 Task: Select the auto option at the end of the line.
Action: Mouse moved to (18, 548)
Screenshot: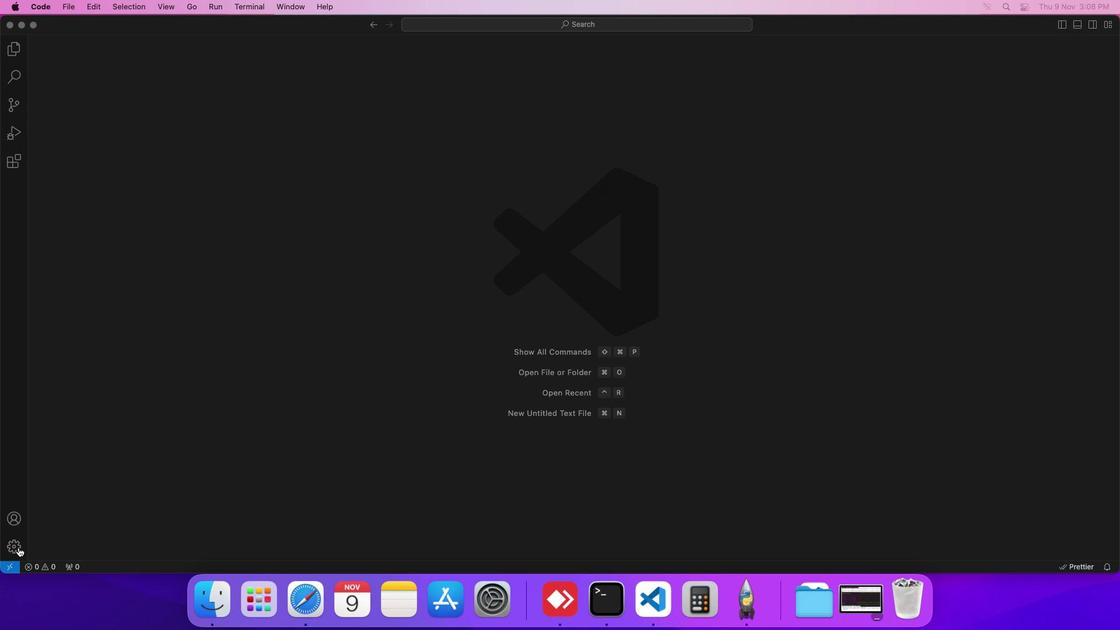 
Action: Mouse pressed left at (18, 548)
Screenshot: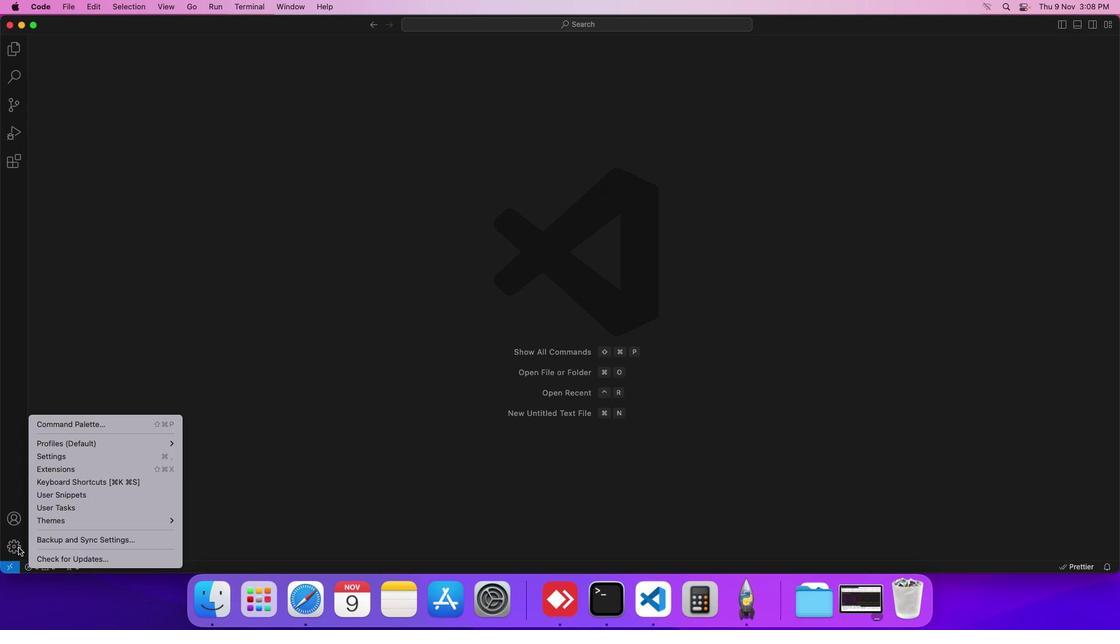 
Action: Mouse moved to (89, 459)
Screenshot: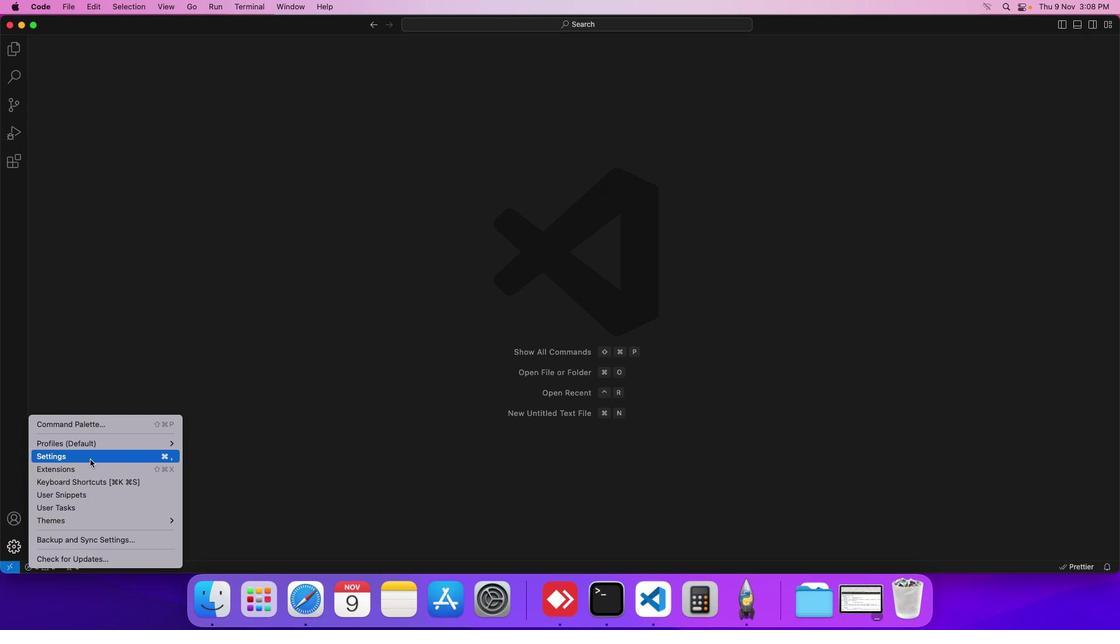 
Action: Mouse pressed left at (89, 459)
Screenshot: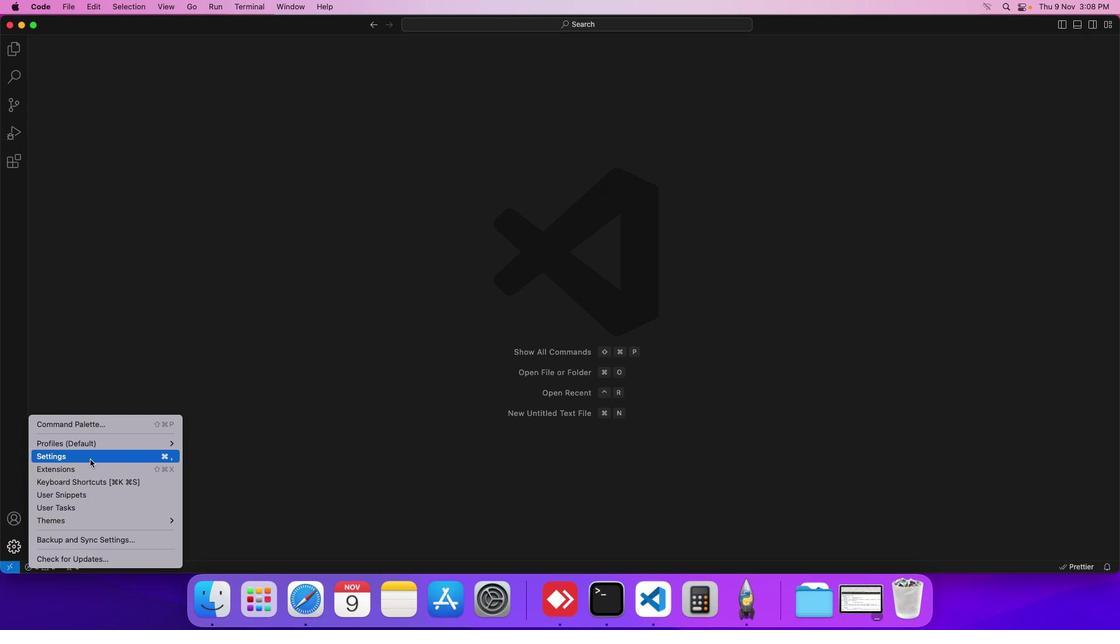 
Action: Mouse moved to (260, 210)
Screenshot: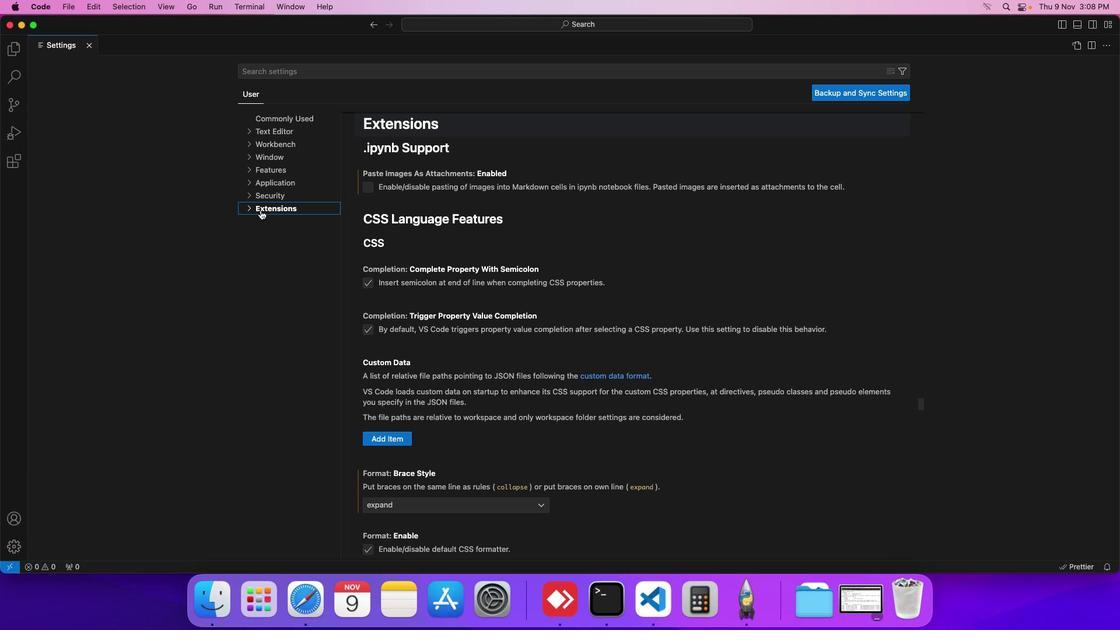 
Action: Mouse pressed left at (260, 210)
Screenshot: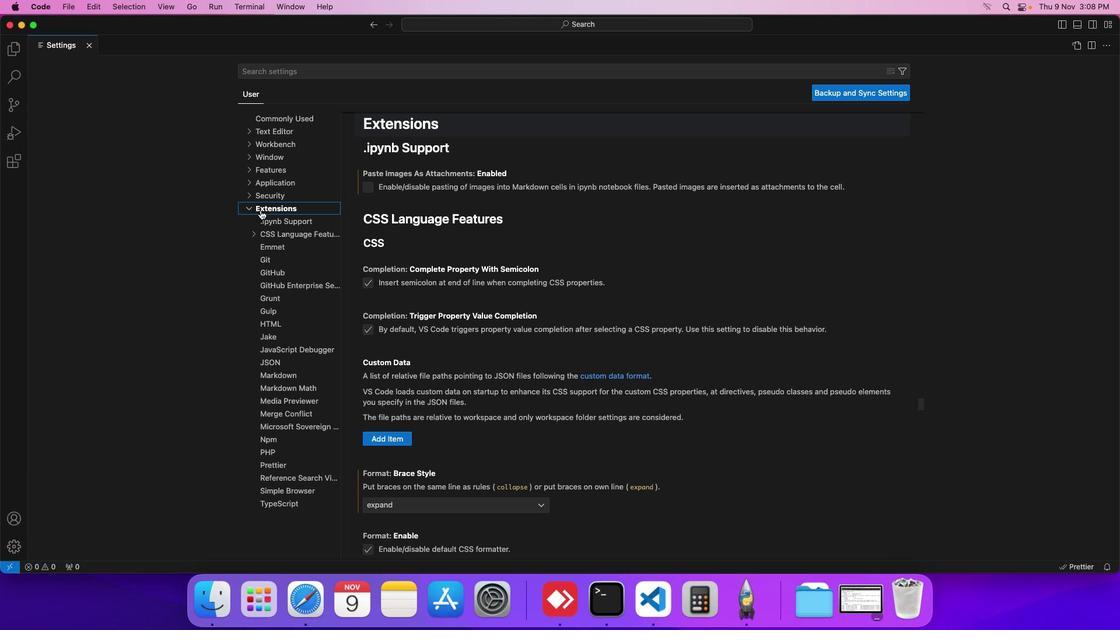 
Action: Mouse moved to (273, 465)
Screenshot: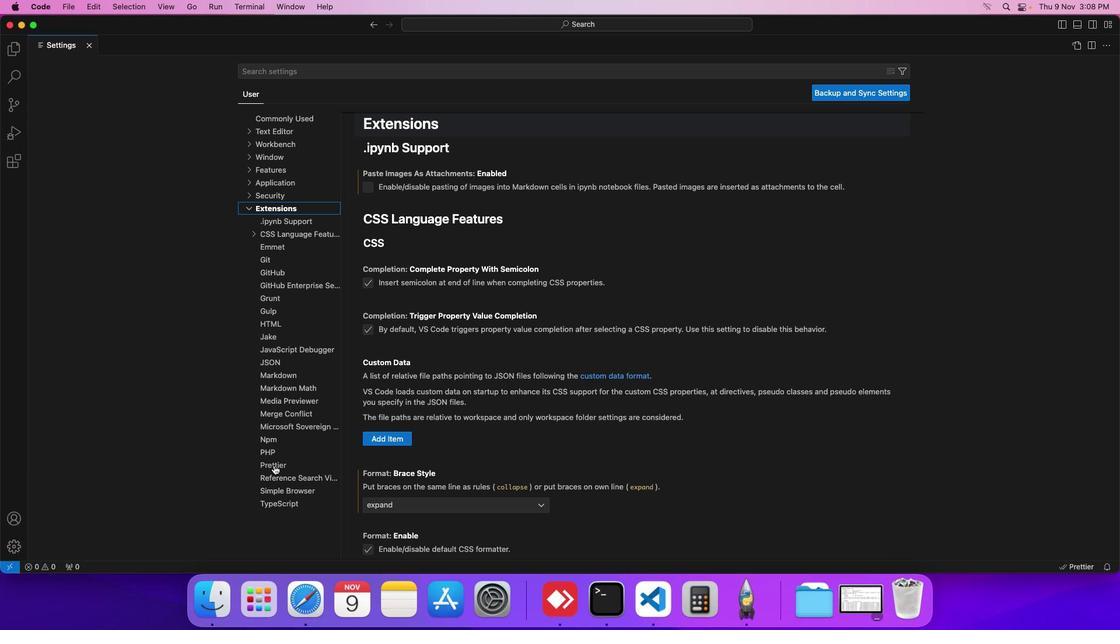 
Action: Mouse pressed left at (273, 465)
Screenshot: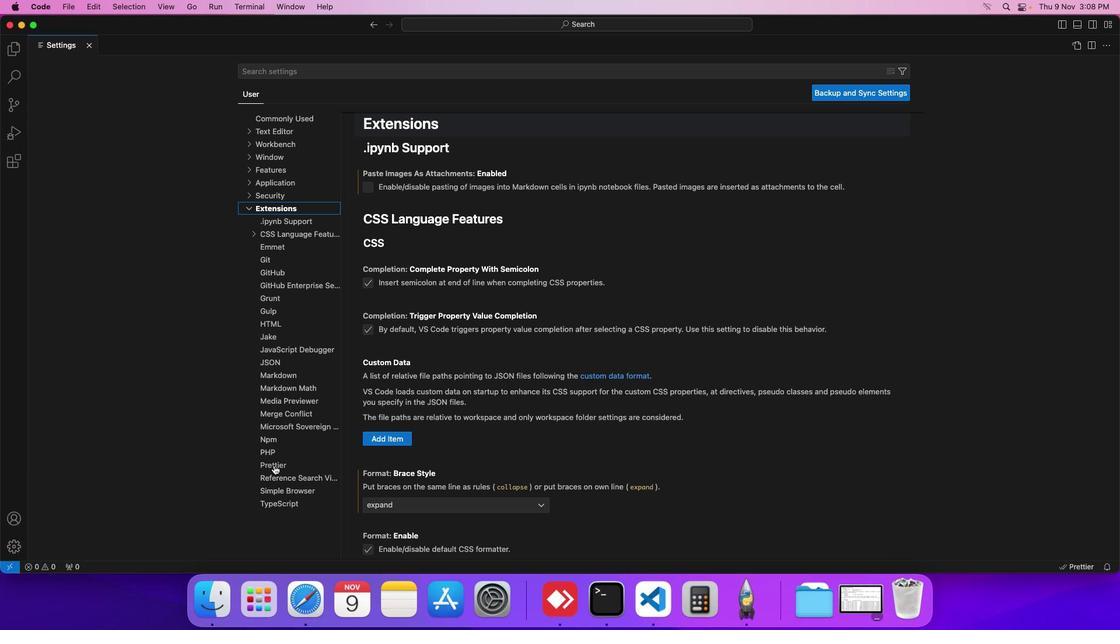 
Action: Mouse moved to (377, 314)
Screenshot: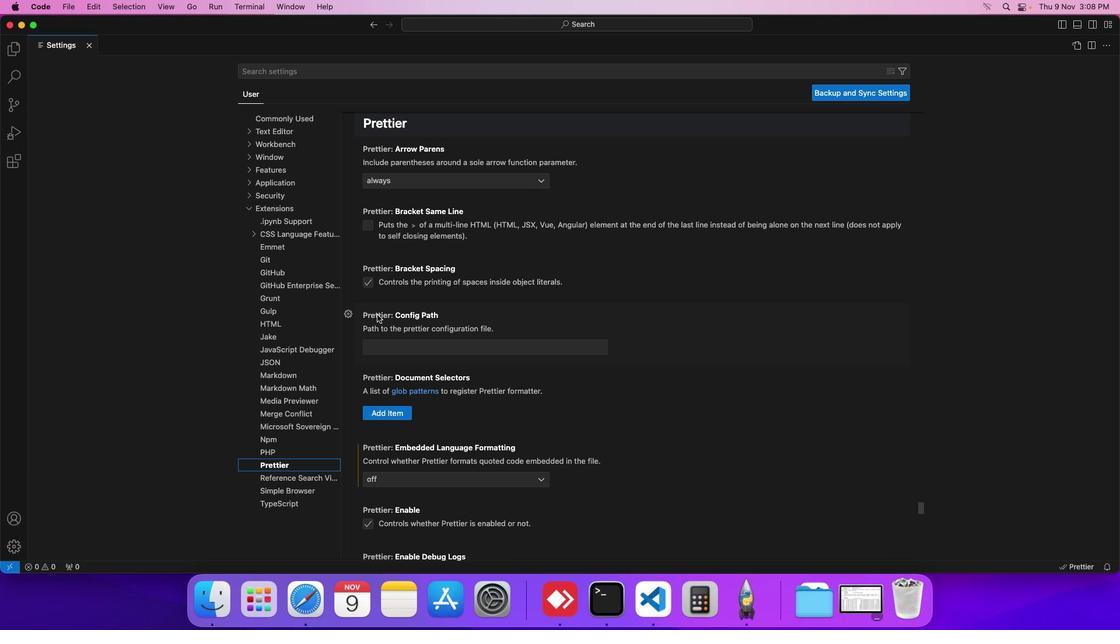 
Action: Mouse scrolled (377, 314) with delta (0, 0)
Screenshot: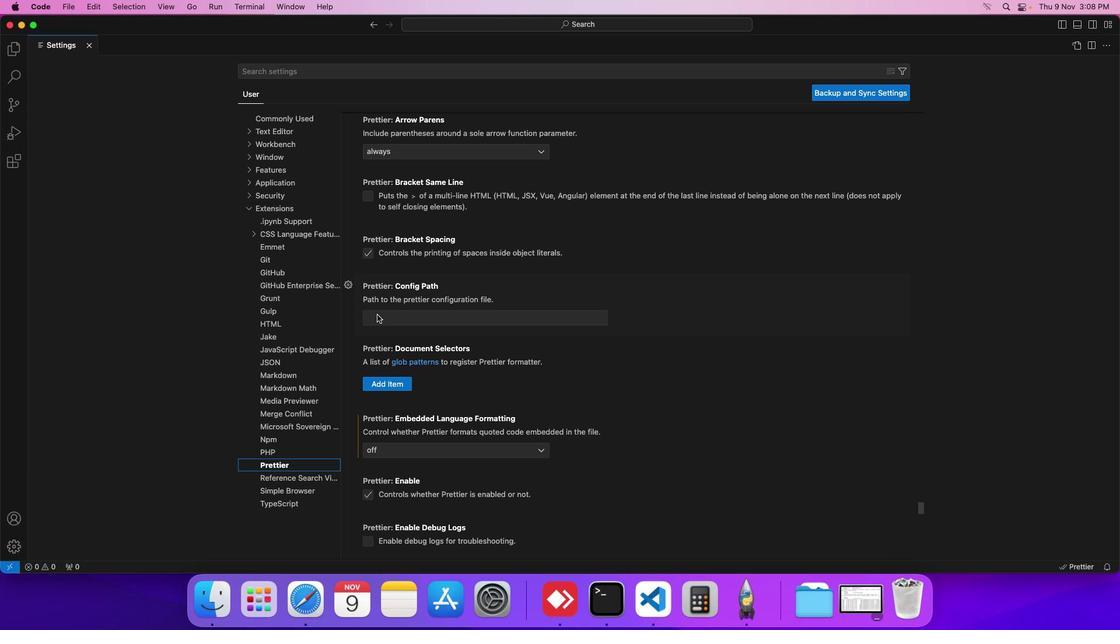 
Action: Mouse scrolled (377, 314) with delta (0, 0)
Screenshot: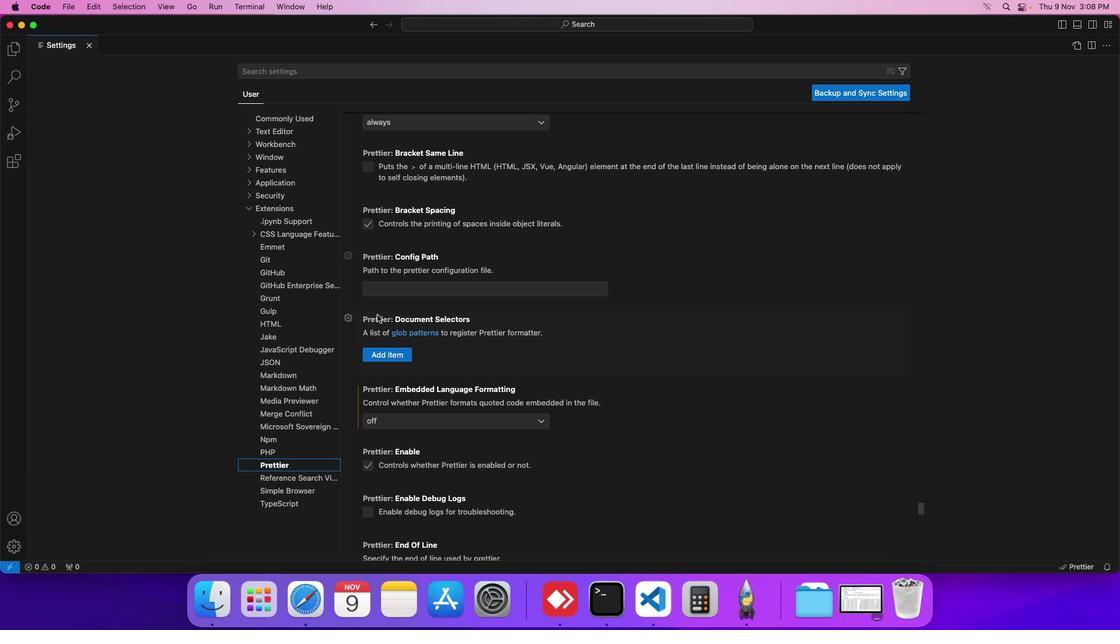 
Action: Mouse moved to (377, 314)
Screenshot: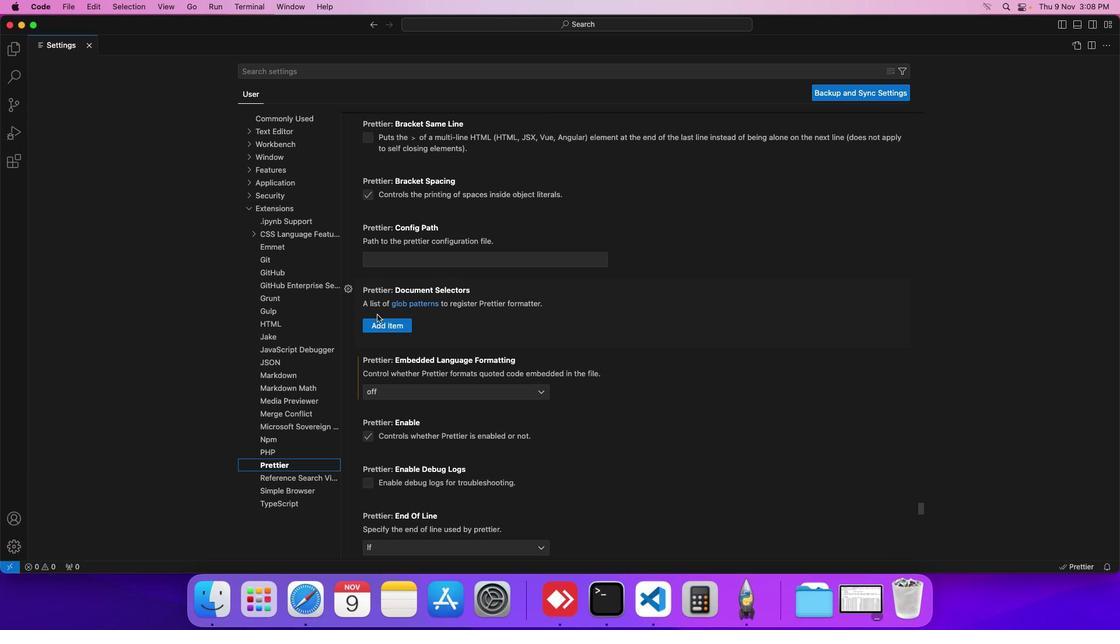 
Action: Mouse scrolled (377, 314) with delta (0, 0)
Screenshot: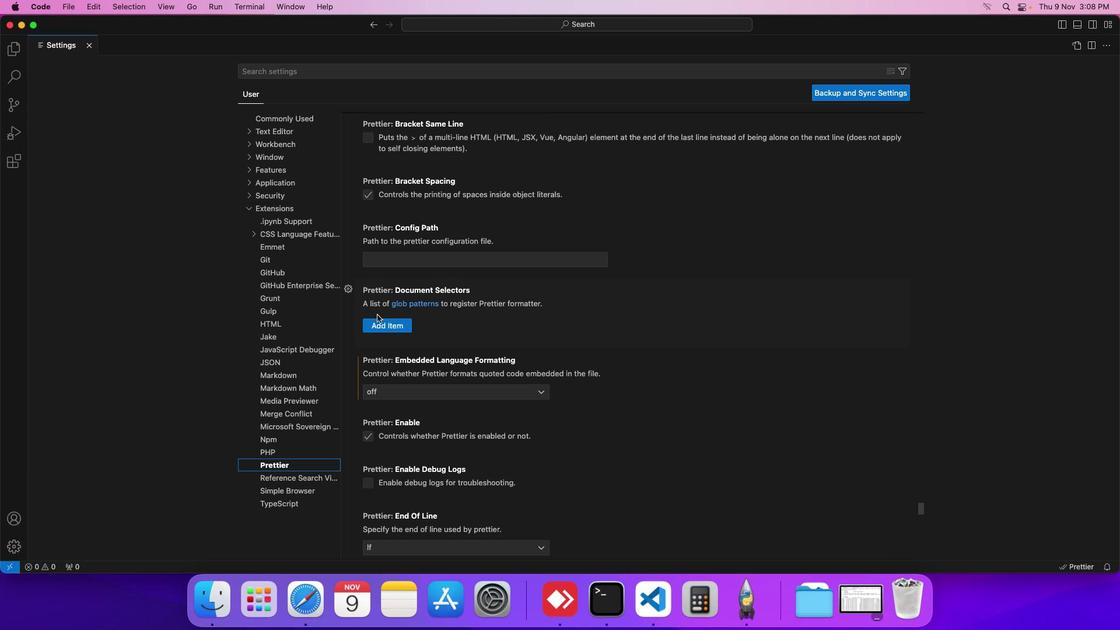 
Action: Mouse scrolled (377, 314) with delta (0, 0)
Screenshot: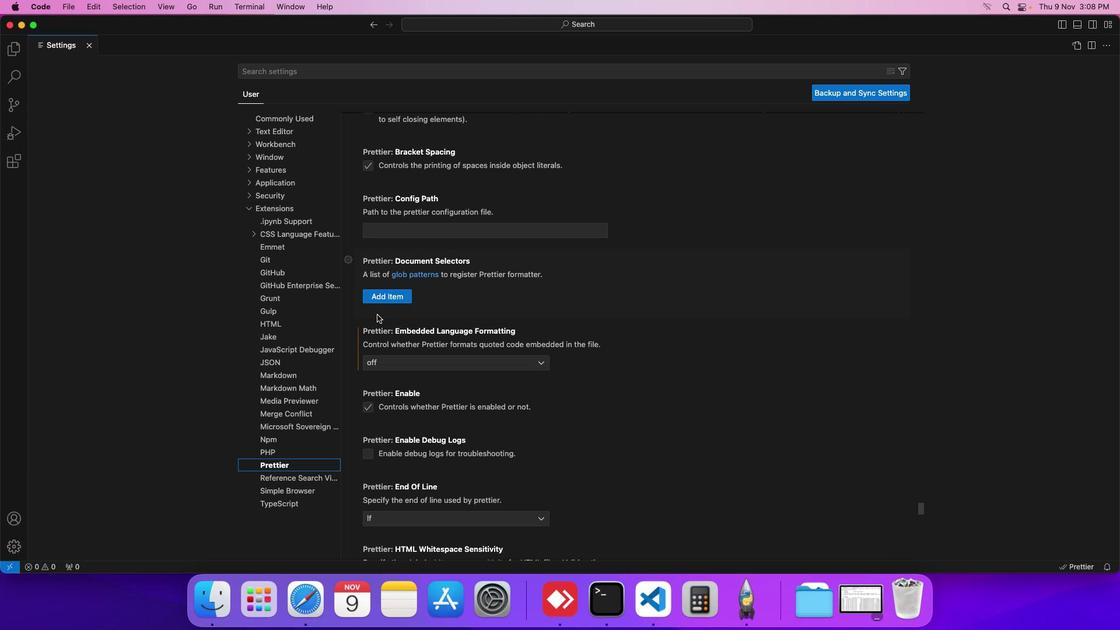 
Action: Mouse scrolled (377, 314) with delta (0, 0)
Screenshot: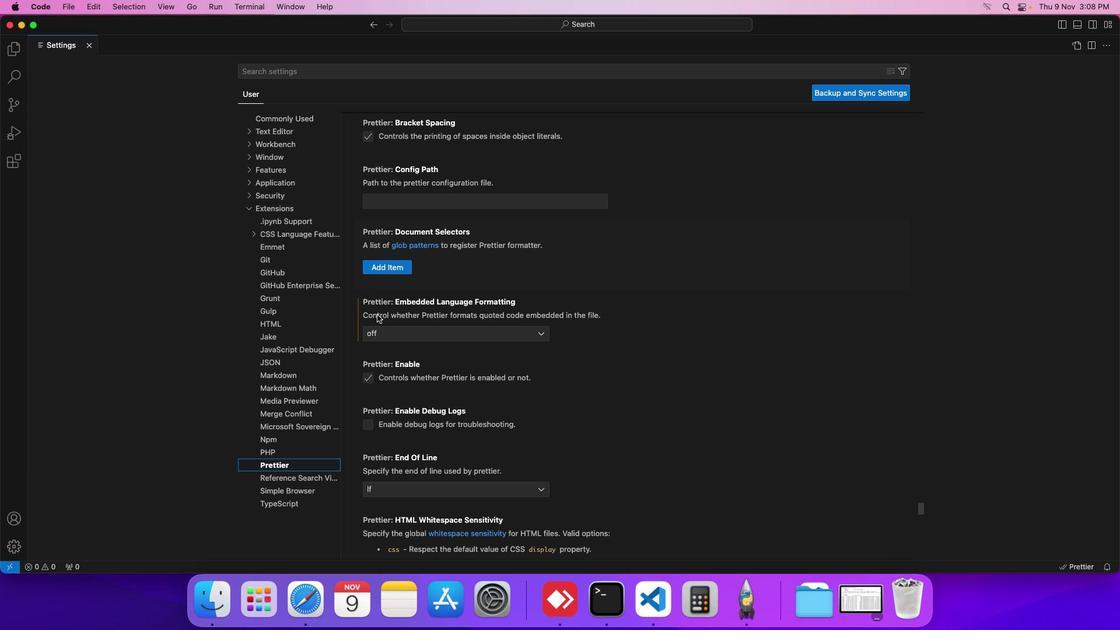 
Action: Mouse scrolled (377, 314) with delta (0, 0)
Screenshot: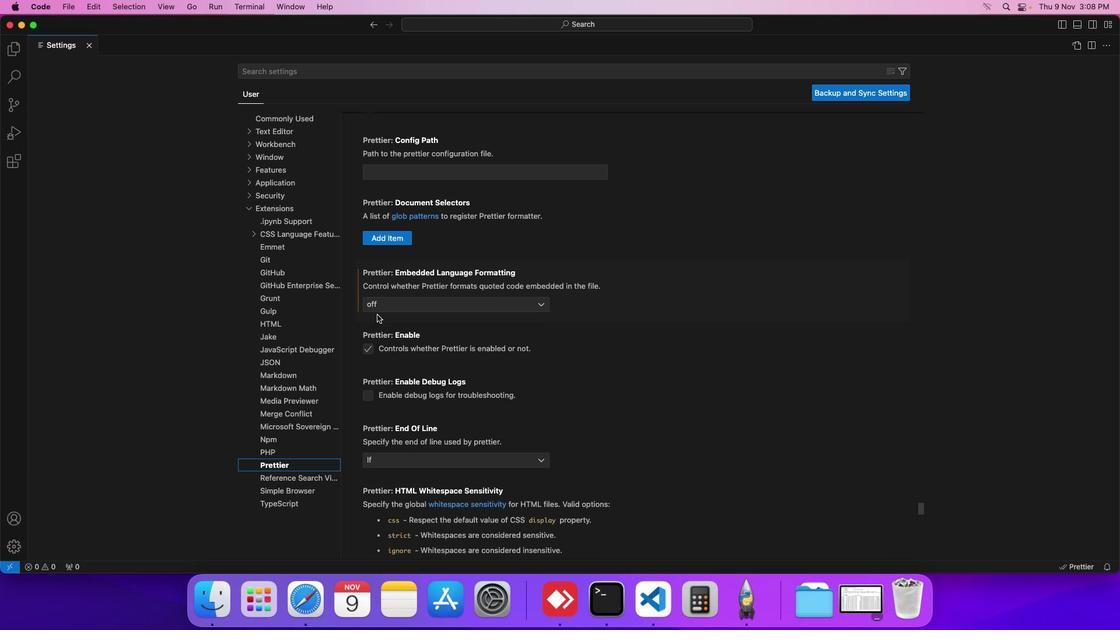 
Action: Mouse scrolled (377, 314) with delta (0, 0)
Screenshot: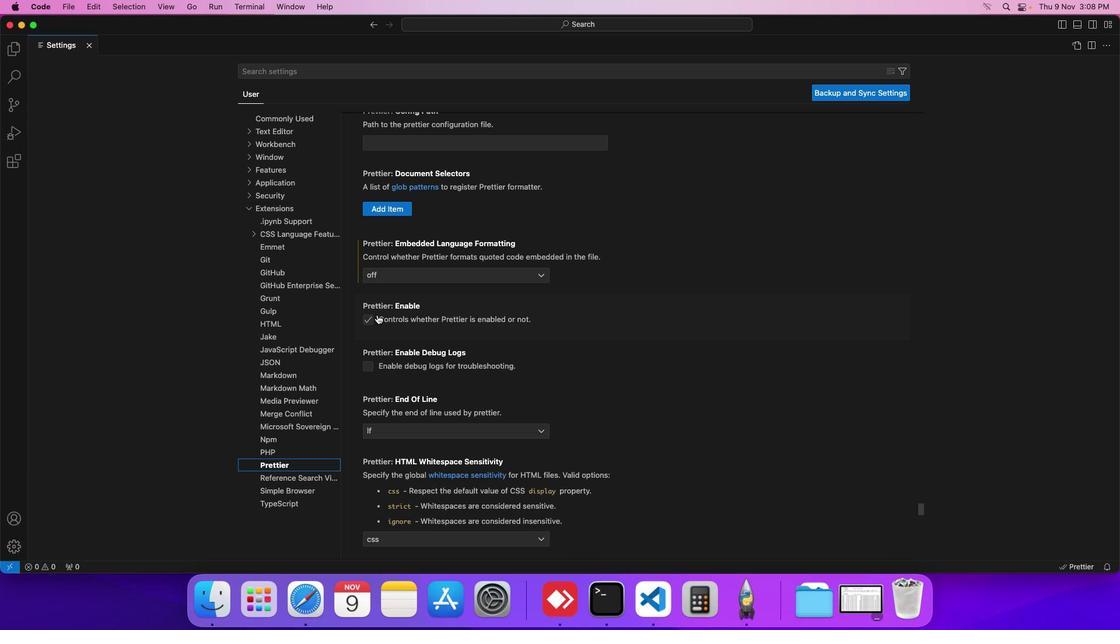 
Action: Mouse scrolled (377, 314) with delta (0, 0)
Screenshot: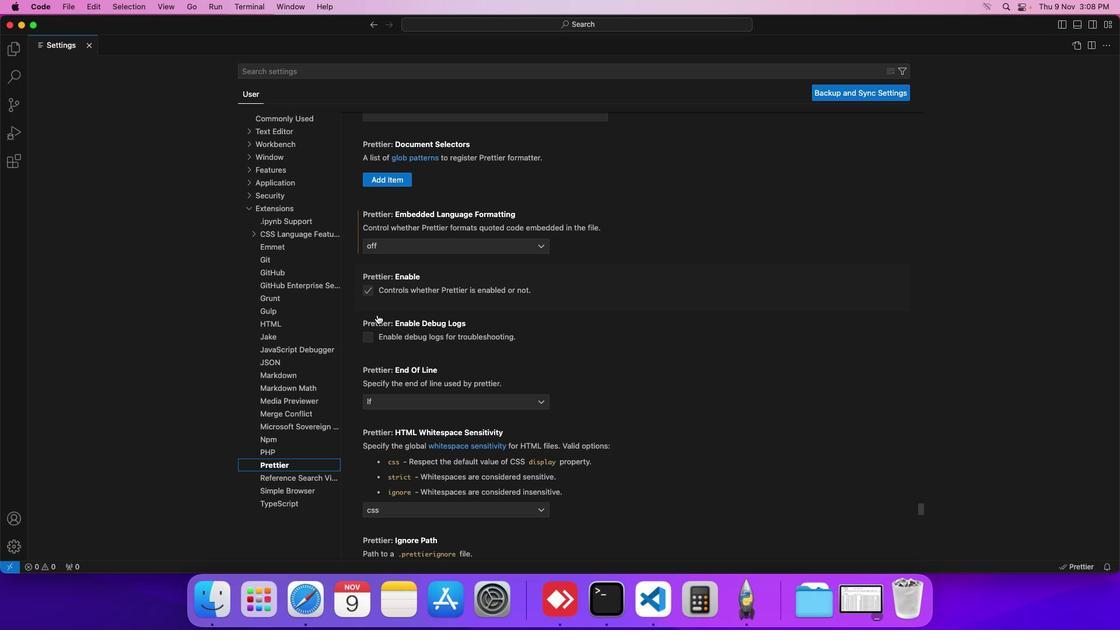 
Action: Mouse scrolled (377, 314) with delta (0, 0)
Screenshot: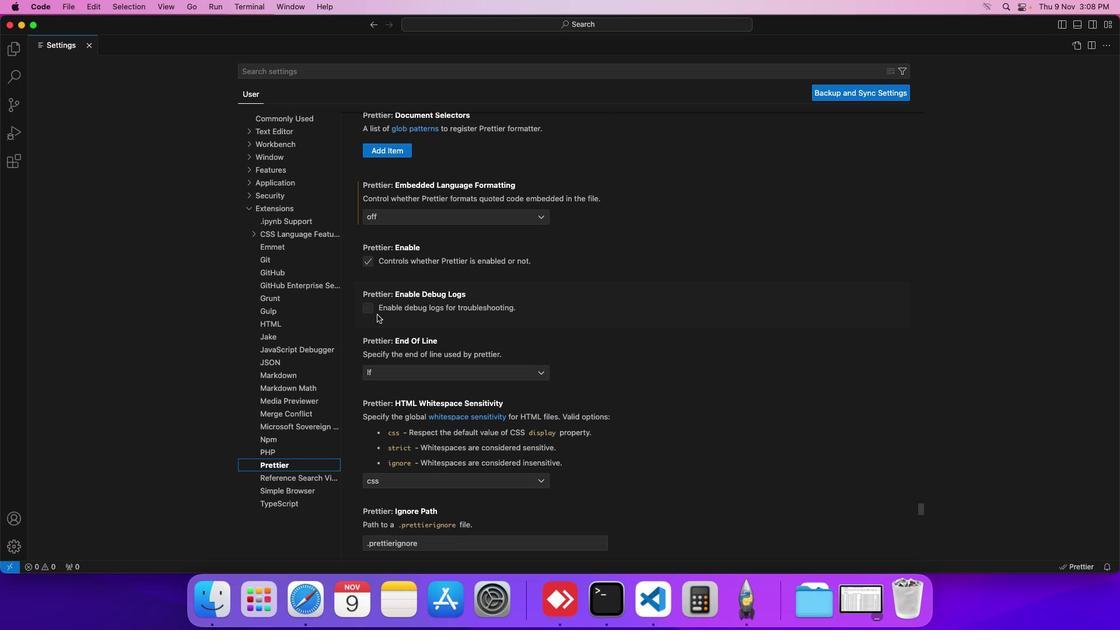 
Action: Mouse scrolled (377, 314) with delta (0, 0)
Screenshot: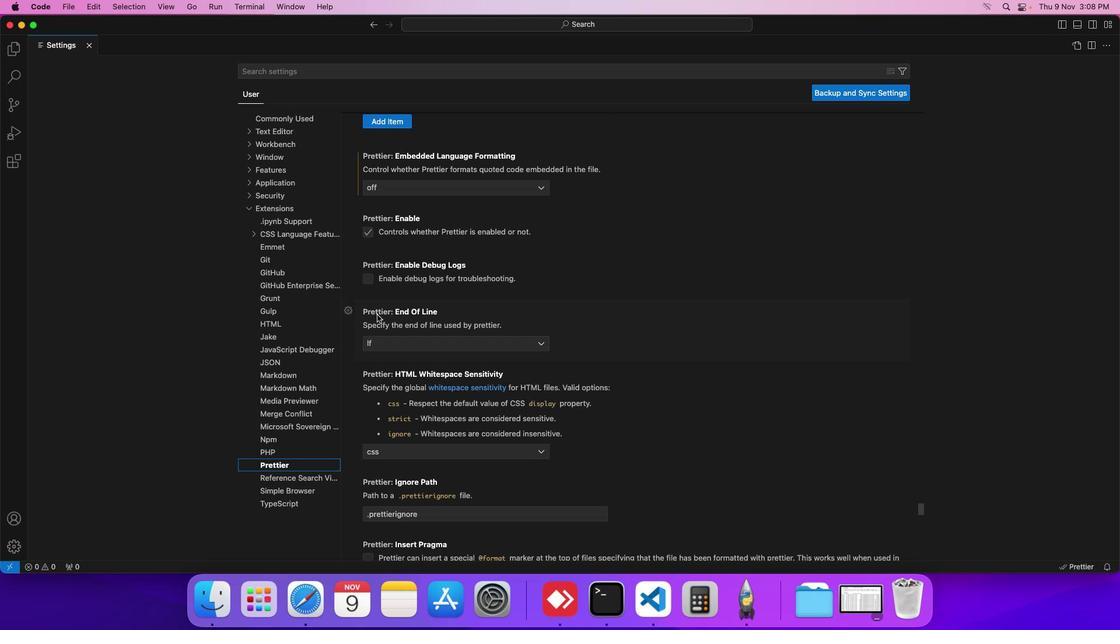 
Action: Mouse moved to (390, 344)
Screenshot: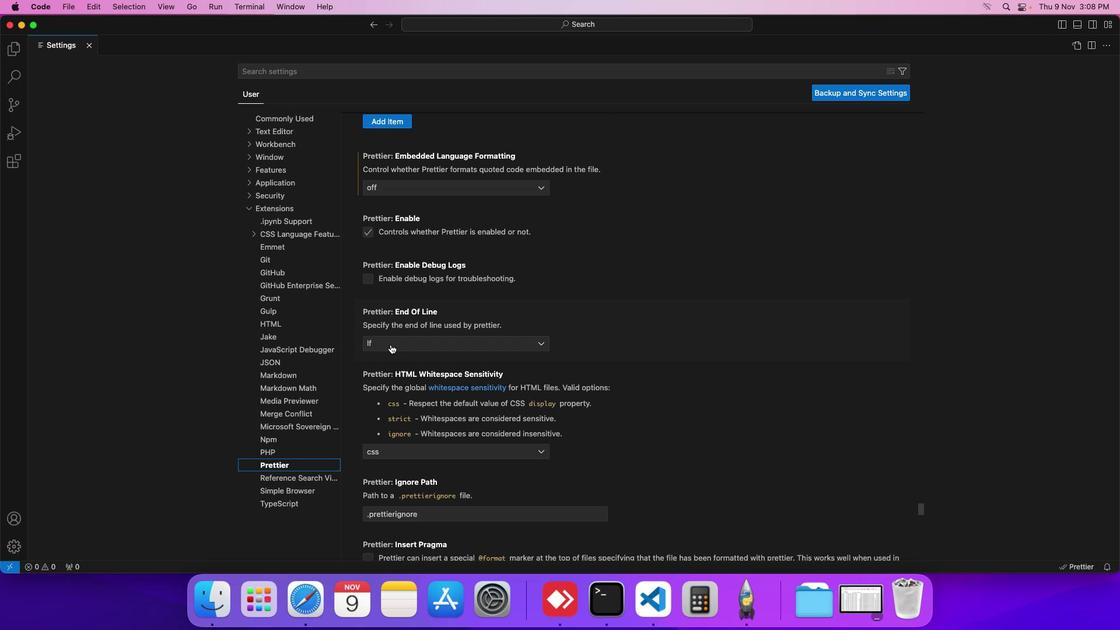
Action: Mouse pressed left at (390, 344)
Screenshot: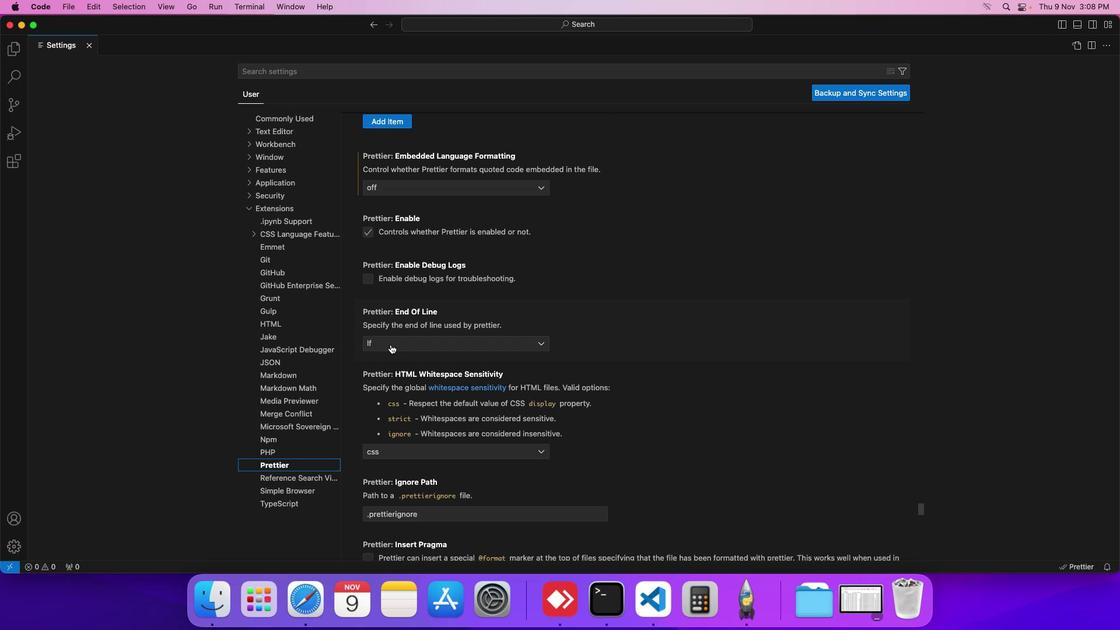 
Action: Mouse moved to (373, 354)
Screenshot: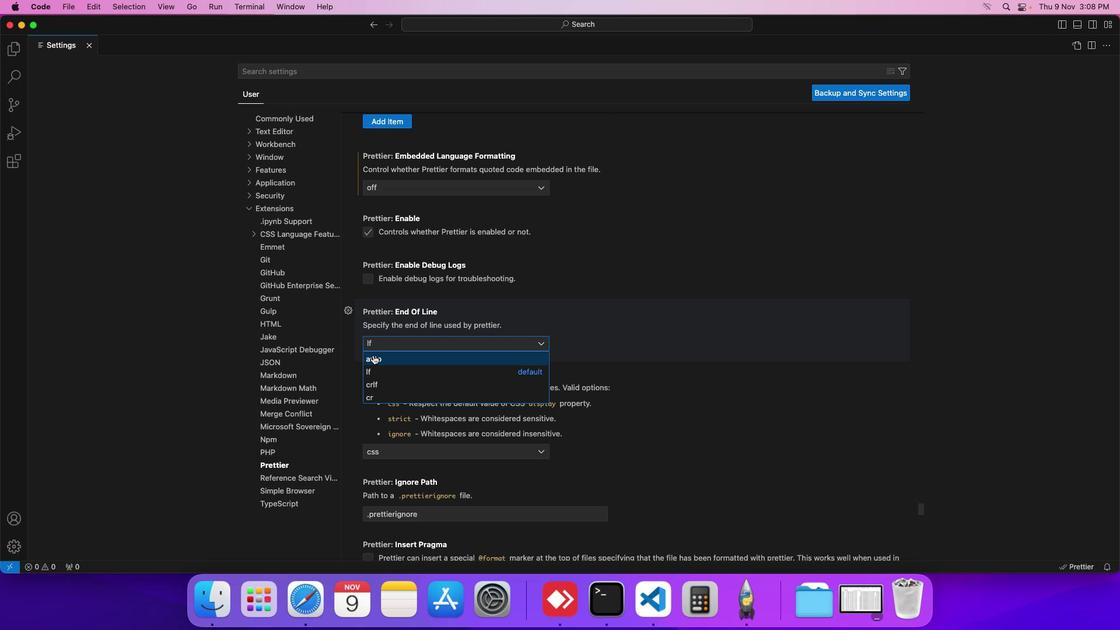 
Action: Mouse pressed left at (373, 354)
Screenshot: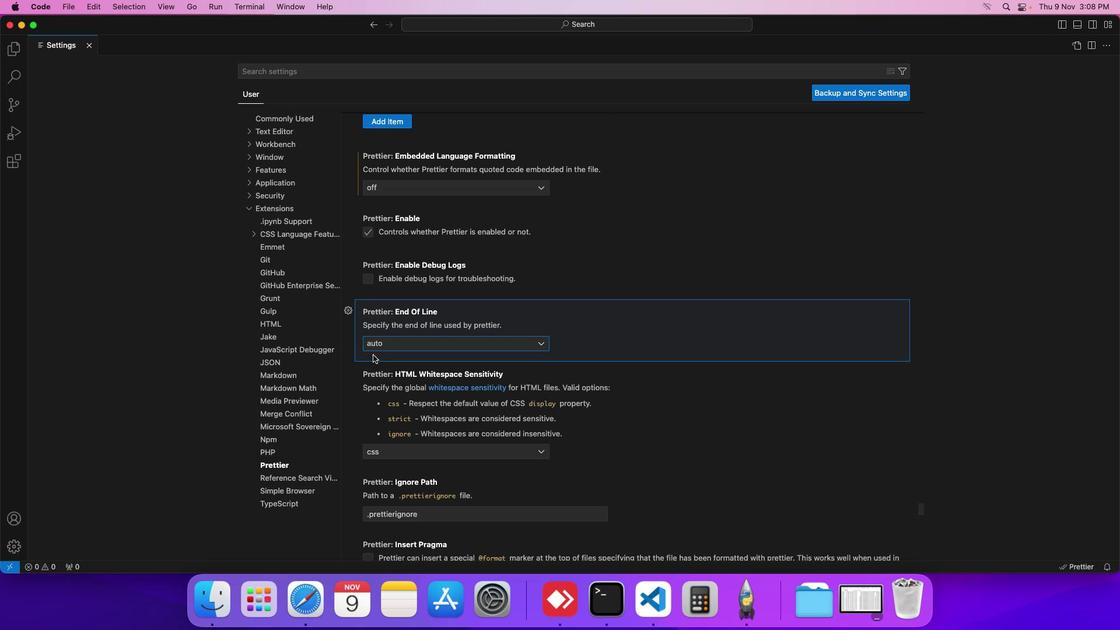 
Action: Mouse moved to (413, 343)
Screenshot: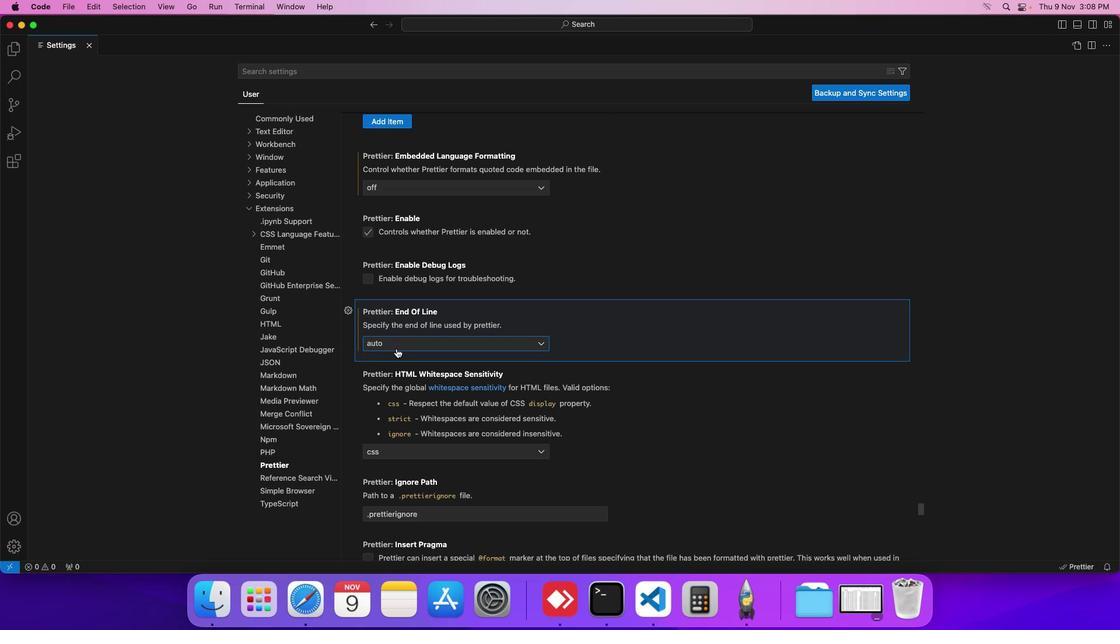 
